 Task: Click on 'Contact Support' in the email application toolbar.
Action: Mouse moved to (253, 434)
Screenshot: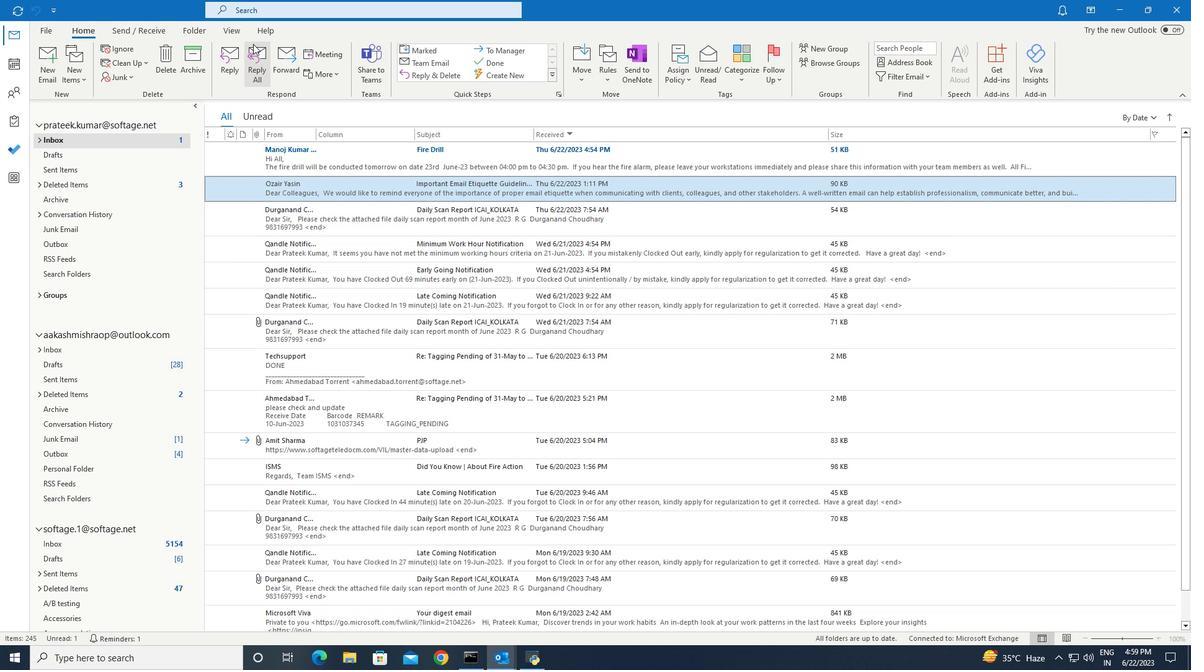 
Action: Mouse pressed left at (253, 434)
Screenshot: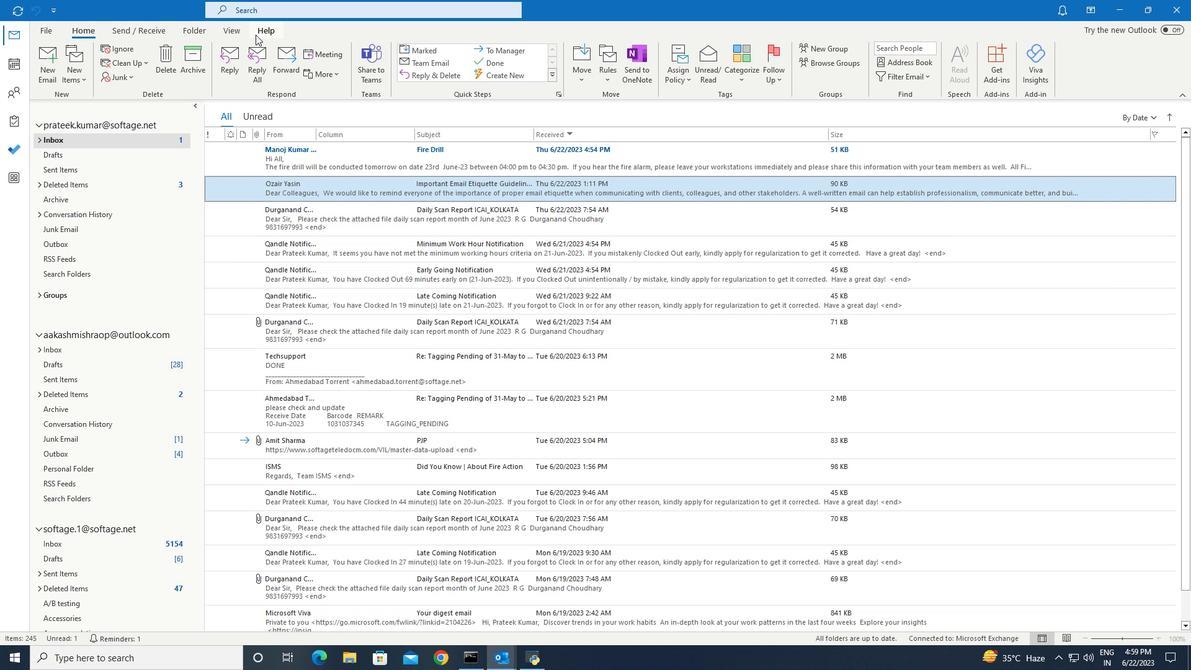 
Action: Mouse moved to (253, 434)
Screenshot: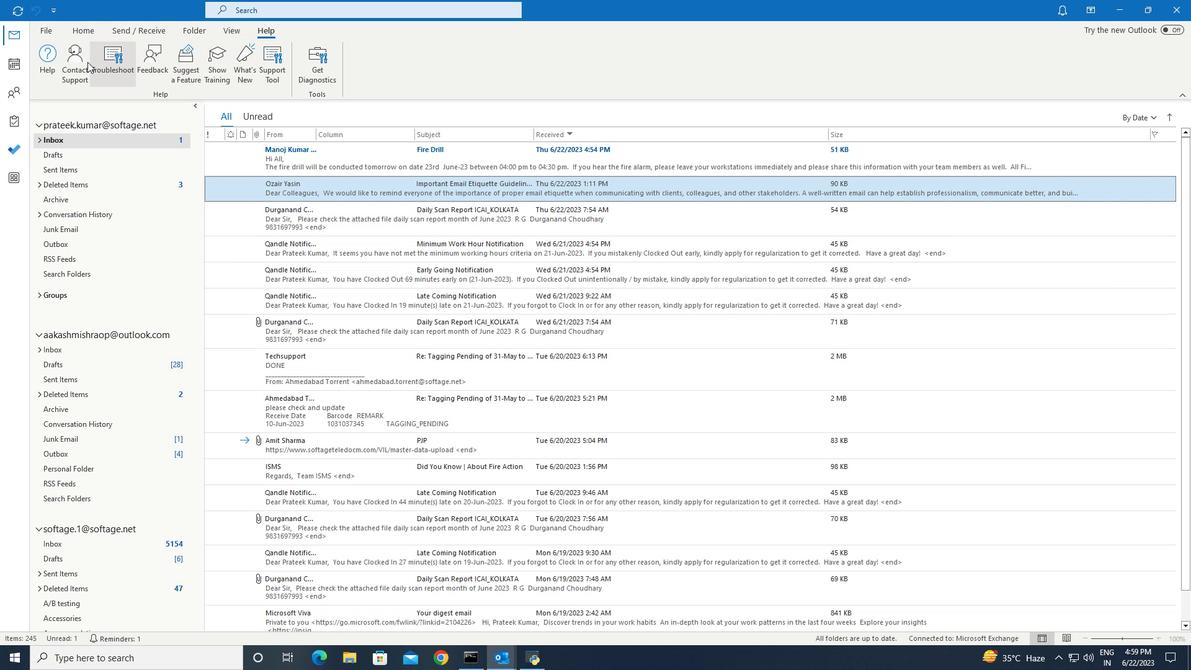 
Action: Mouse pressed left at (253, 434)
Screenshot: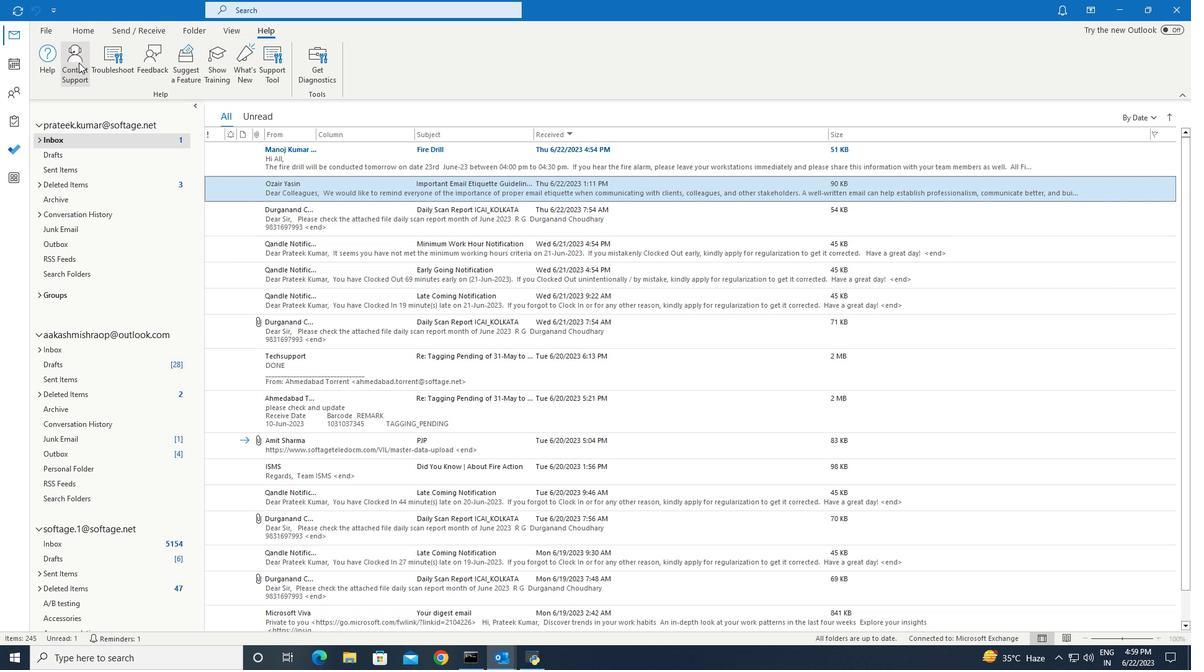 
Action: Mouse moved to (253, 434)
Screenshot: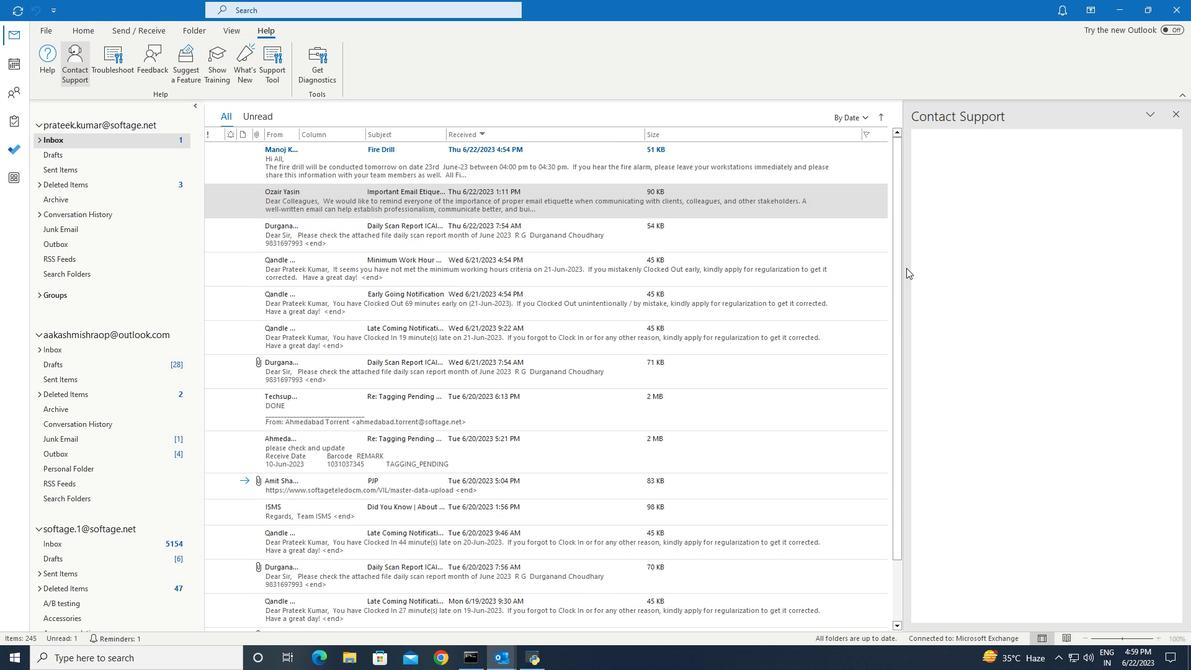 
